 Task: Create a due date automation trigger when advanced on, on the monday of the week before a card is due add checklist without checklist at 11:00 AM.
Action: Mouse moved to (1133, 87)
Screenshot: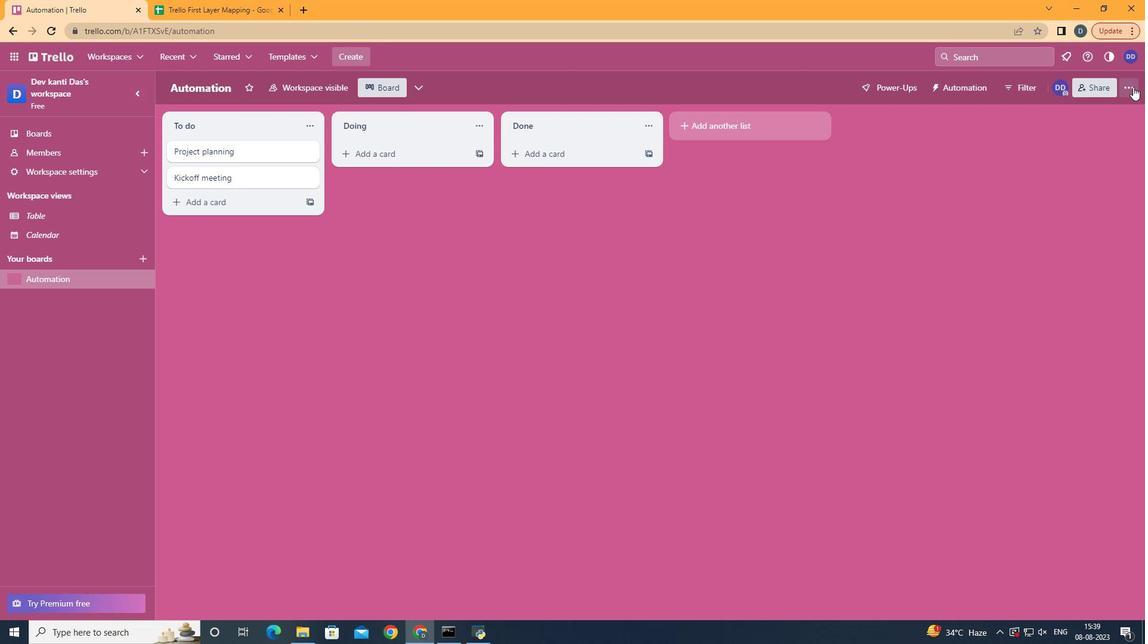 
Action: Mouse pressed left at (1133, 87)
Screenshot: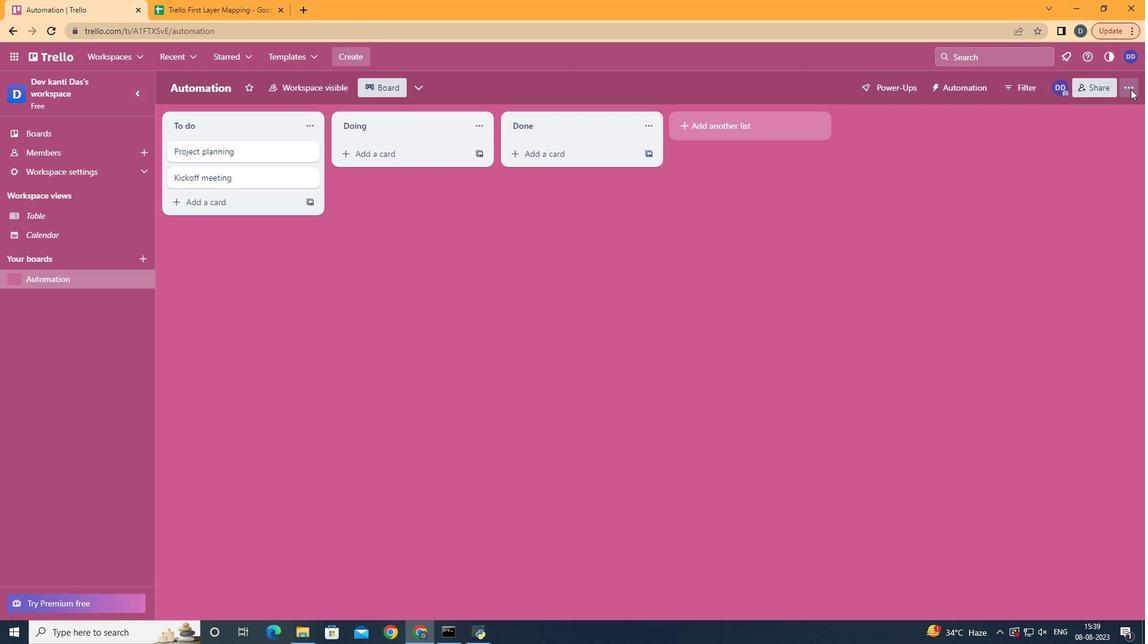 
Action: Mouse moved to (1044, 257)
Screenshot: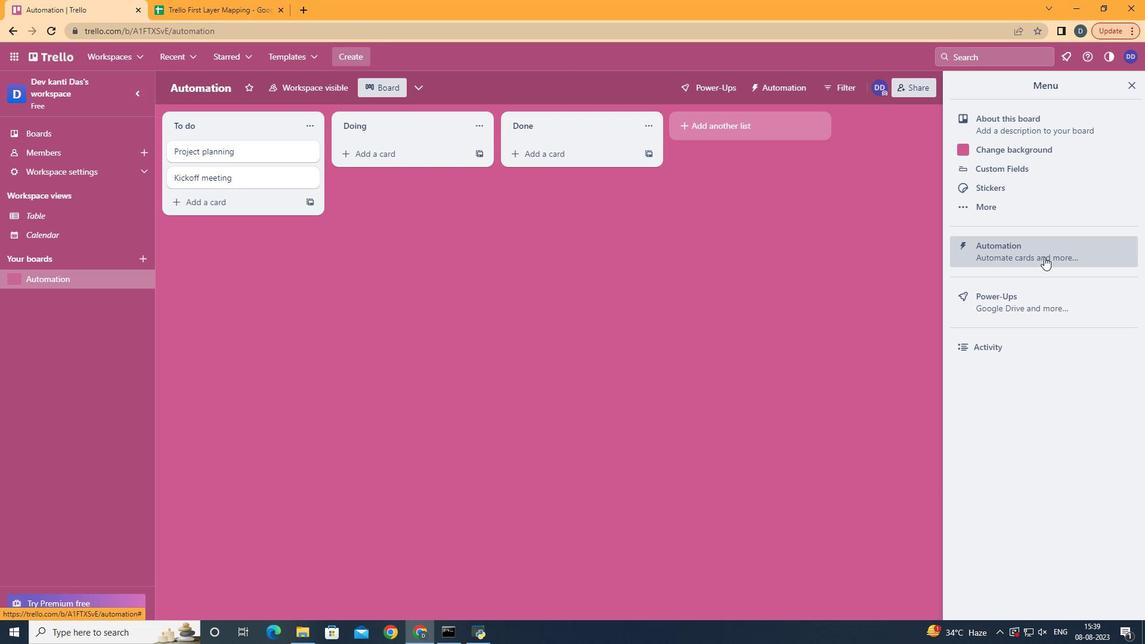 
Action: Mouse pressed left at (1044, 257)
Screenshot: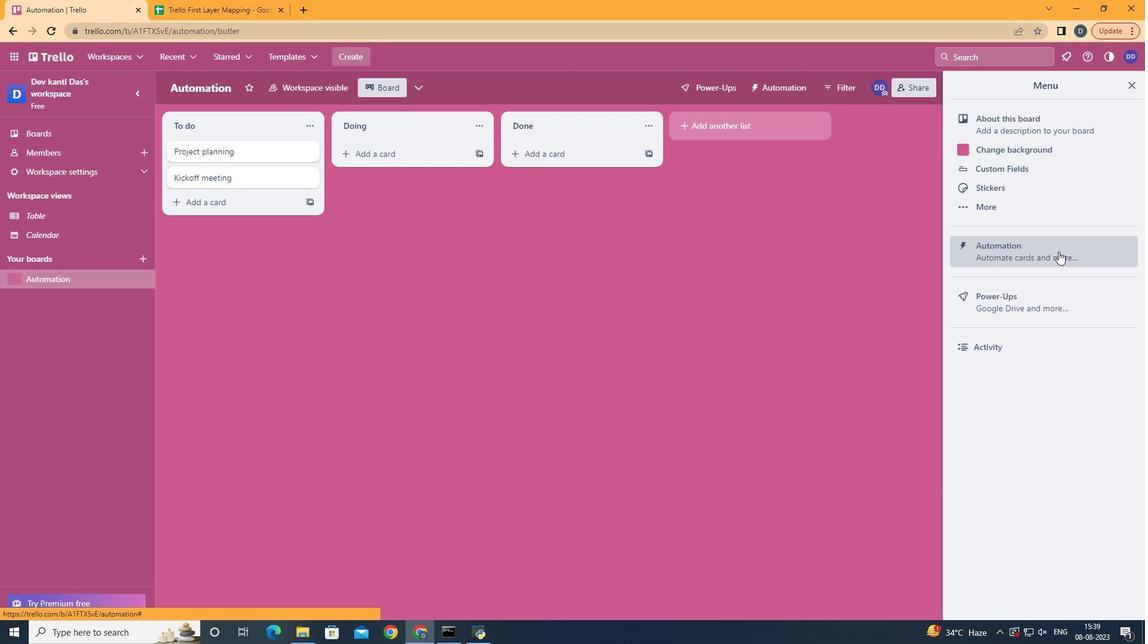 
Action: Mouse moved to (210, 242)
Screenshot: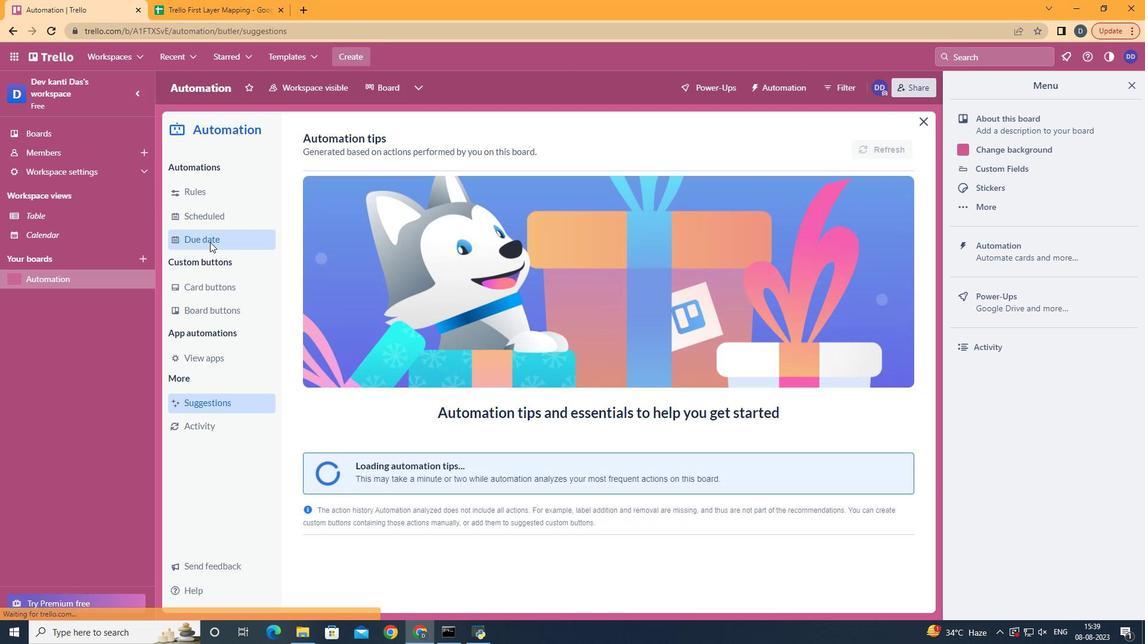 
Action: Mouse pressed left at (210, 242)
Screenshot: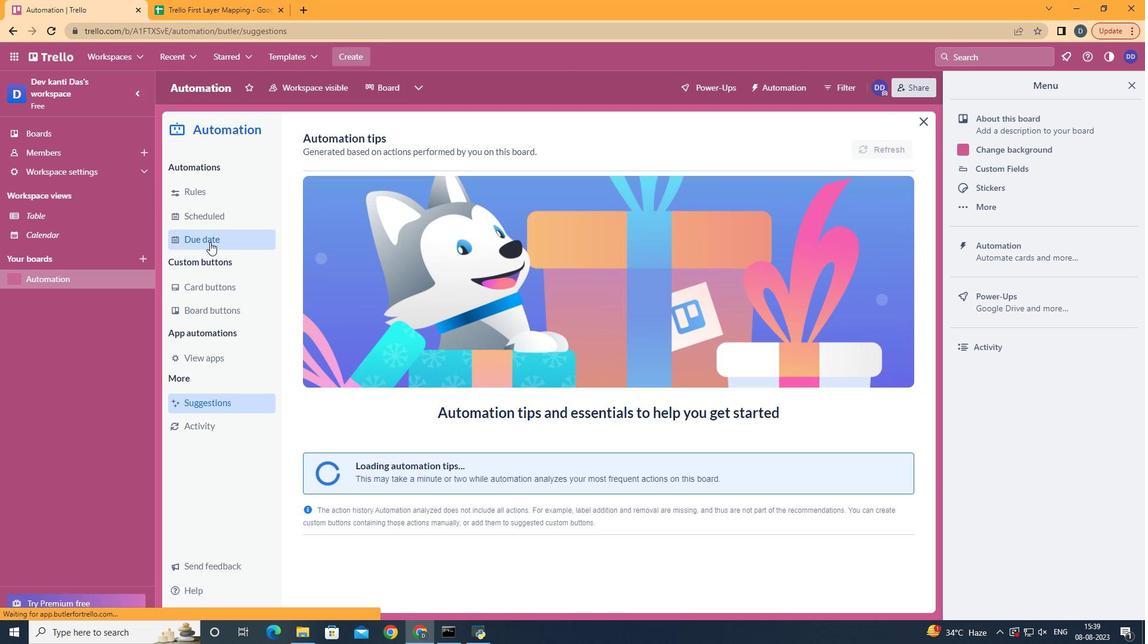 
Action: Mouse moved to (831, 145)
Screenshot: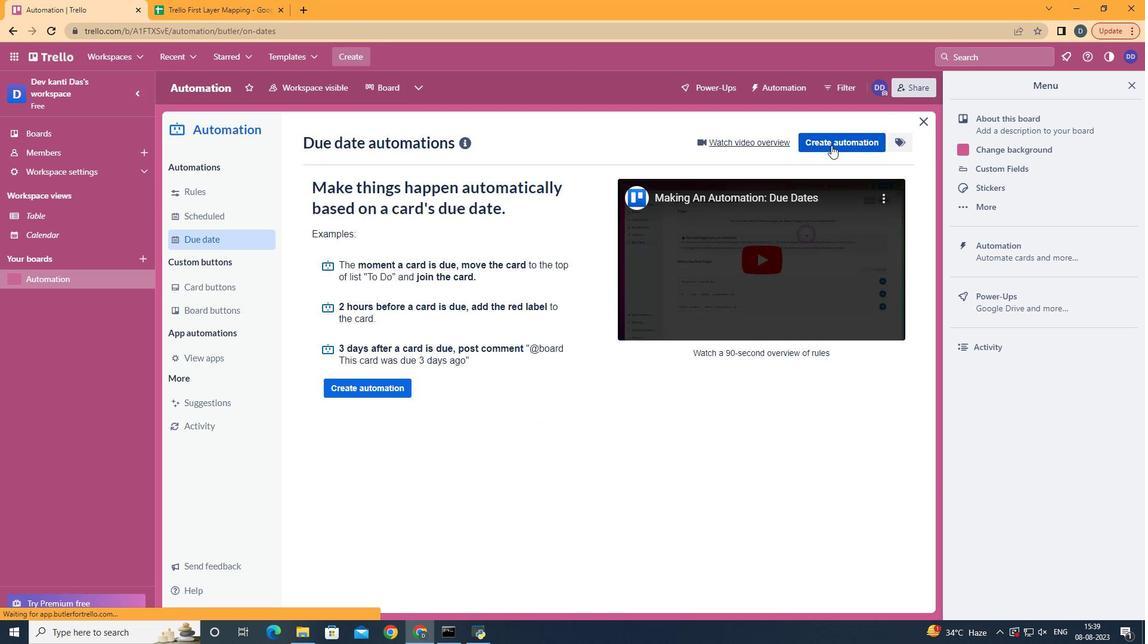 
Action: Mouse pressed left at (831, 145)
Screenshot: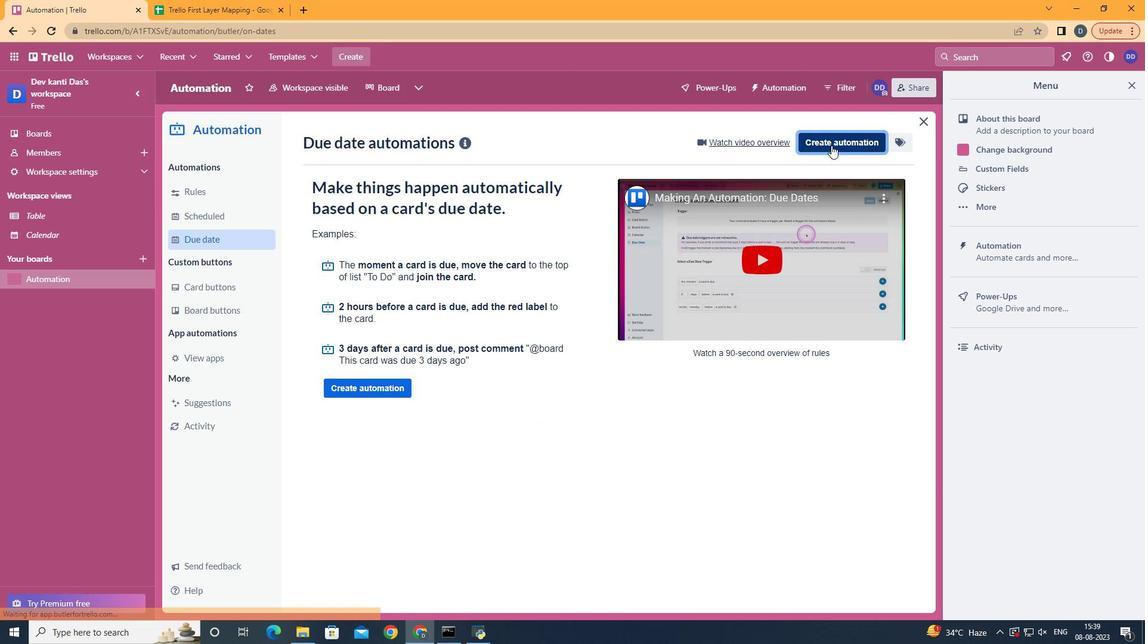 
Action: Mouse moved to (622, 259)
Screenshot: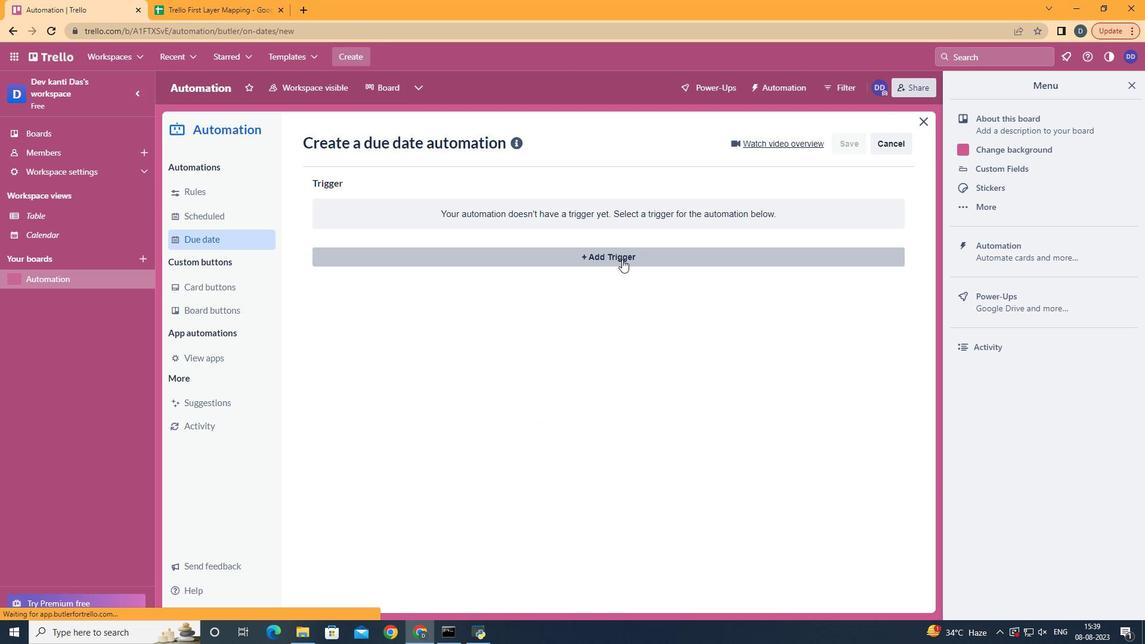 
Action: Mouse pressed left at (622, 259)
Screenshot: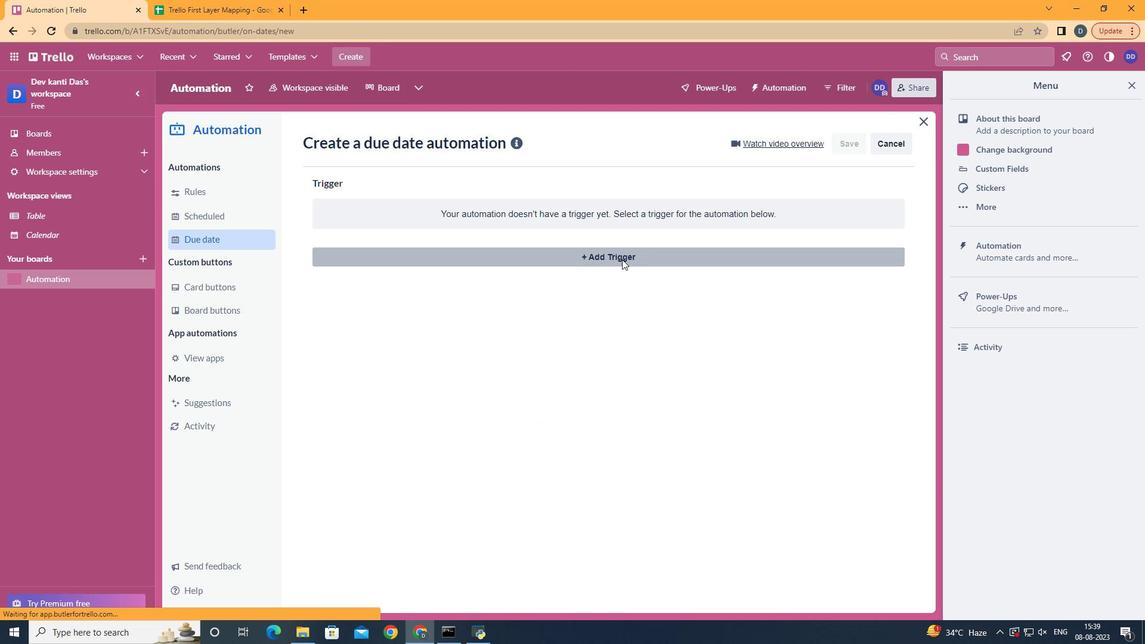 
Action: Mouse moved to (422, 570)
Screenshot: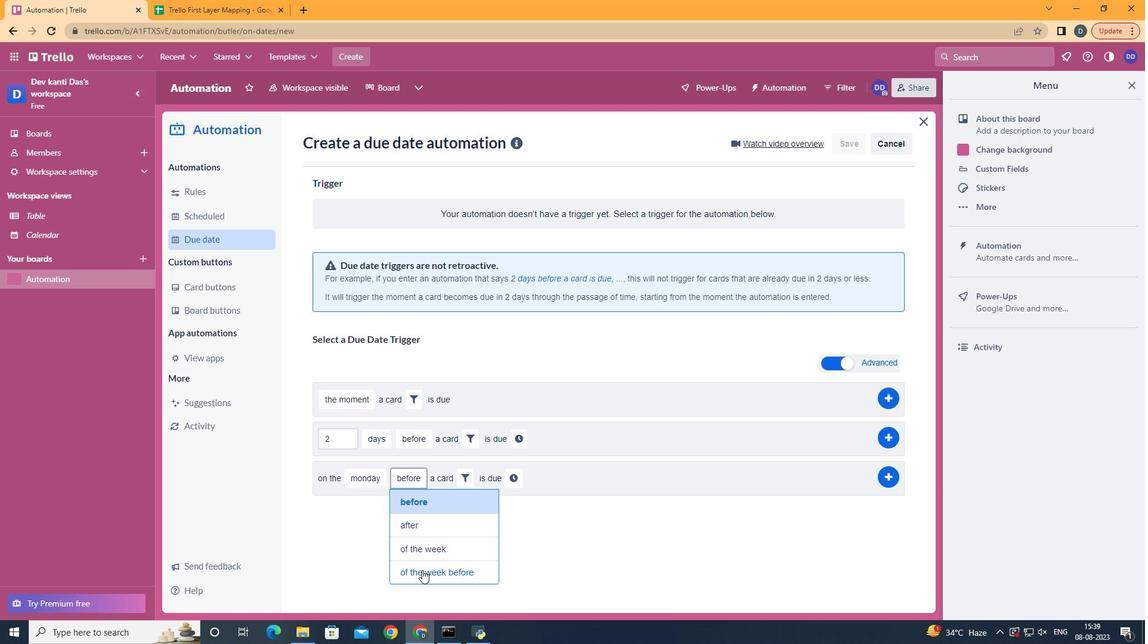 
Action: Mouse pressed left at (422, 570)
Screenshot: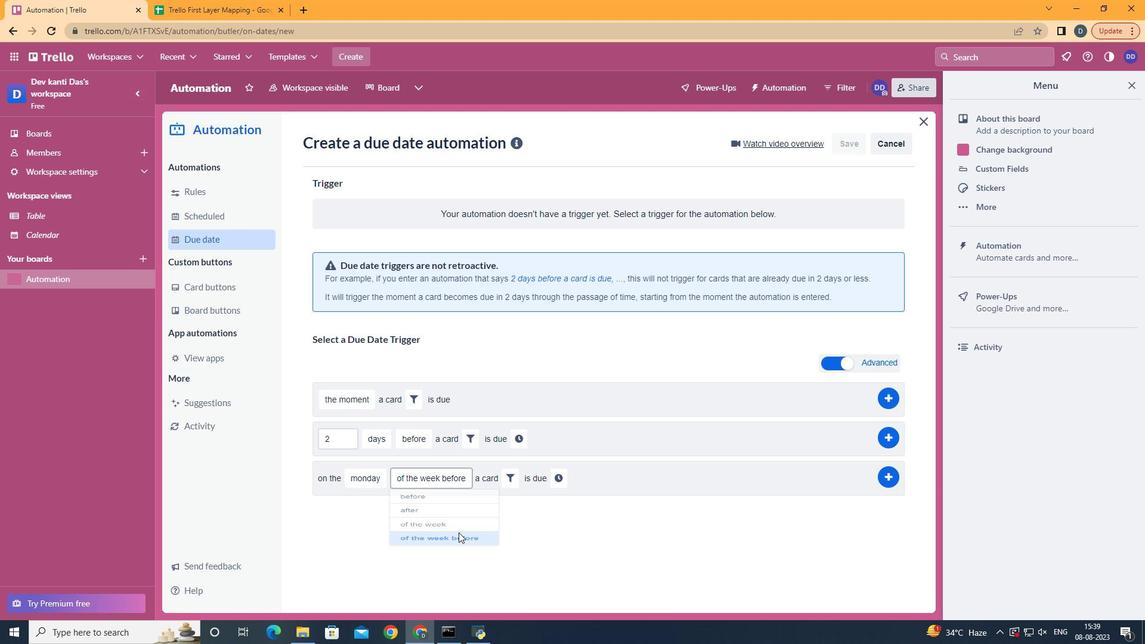 
Action: Mouse moved to (504, 484)
Screenshot: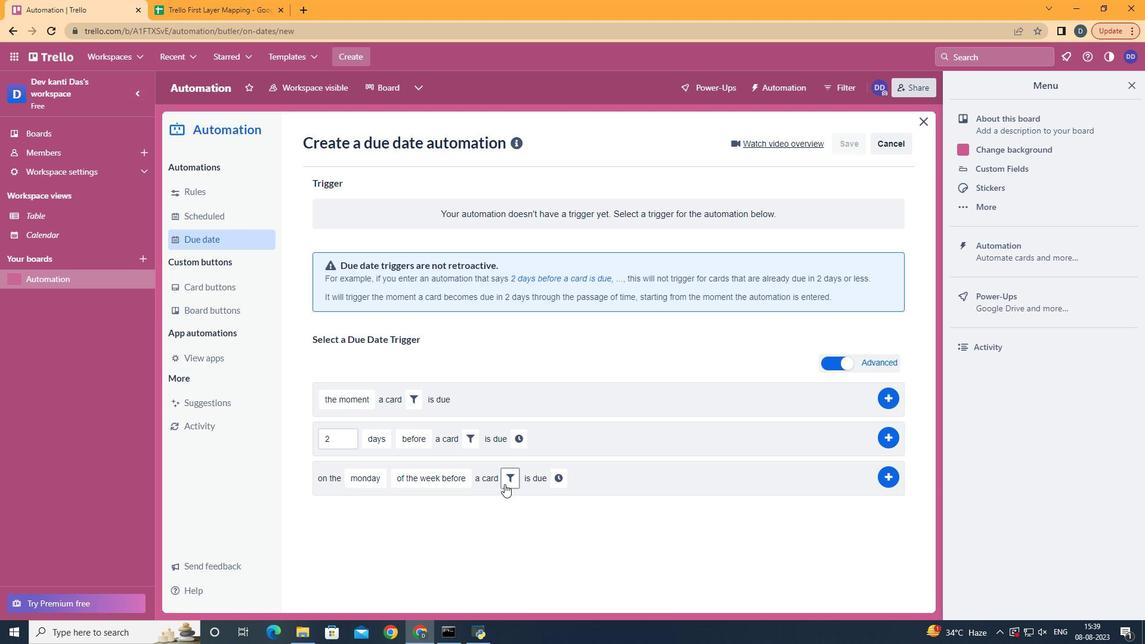 
Action: Mouse pressed left at (504, 484)
Screenshot: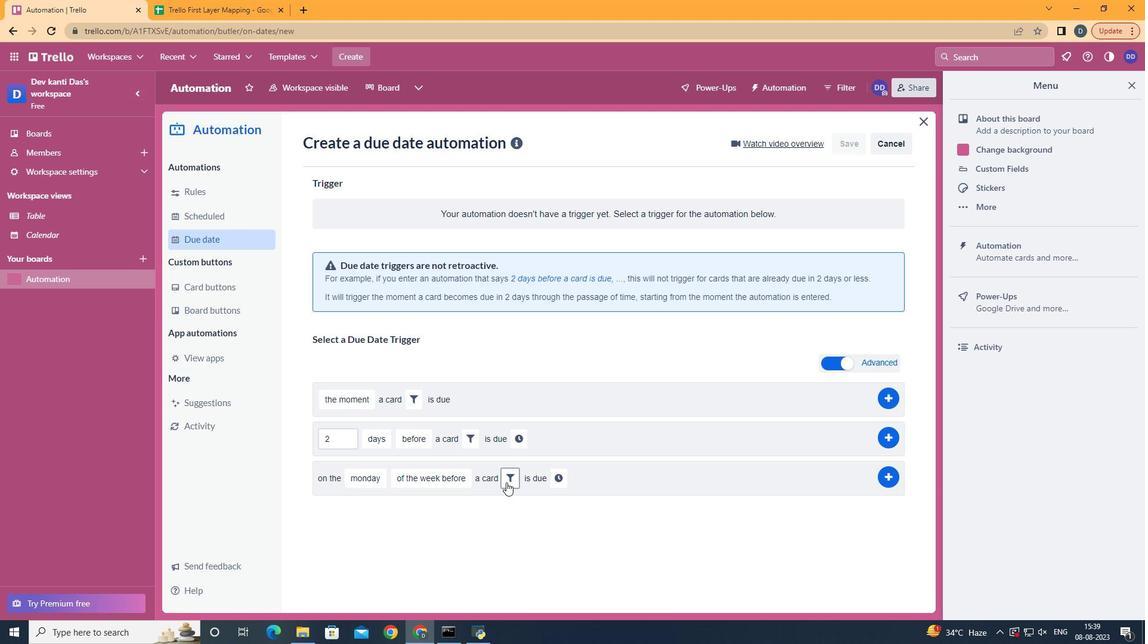 
Action: Mouse moved to (625, 519)
Screenshot: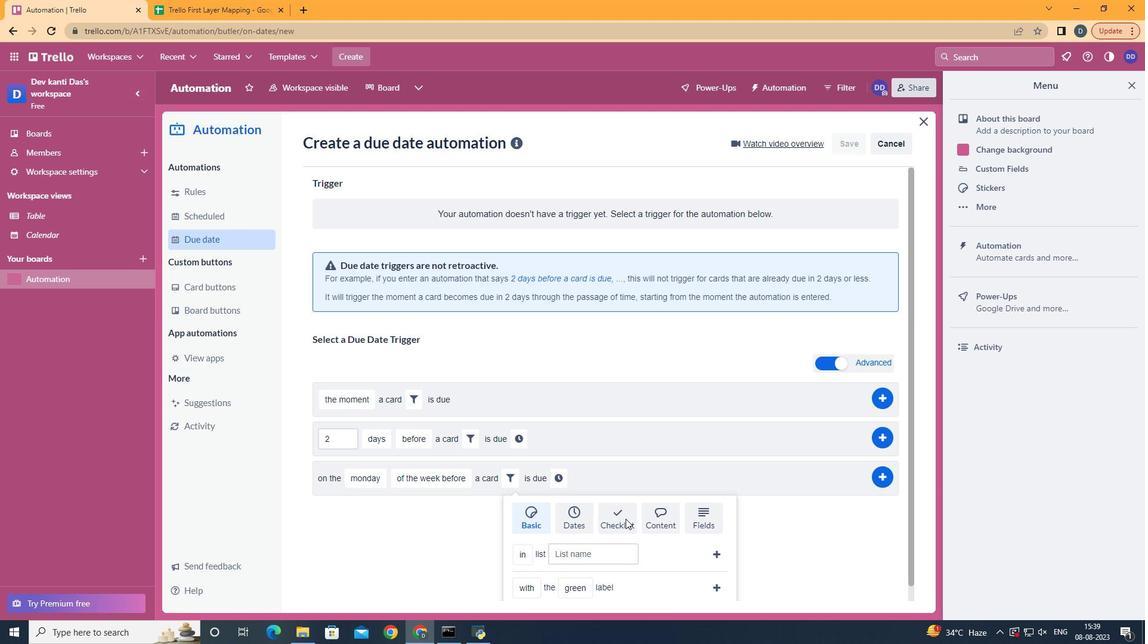 
Action: Mouse pressed left at (625, 519)
Screenshot: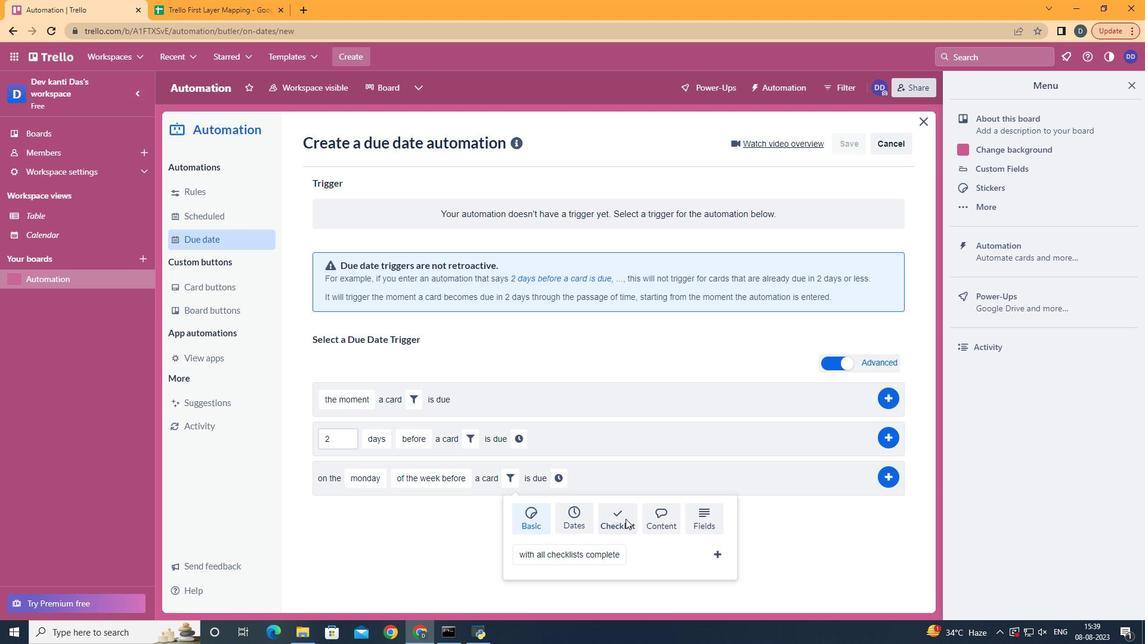 
Action: Mouse moved to (594, 535)
Screenshot: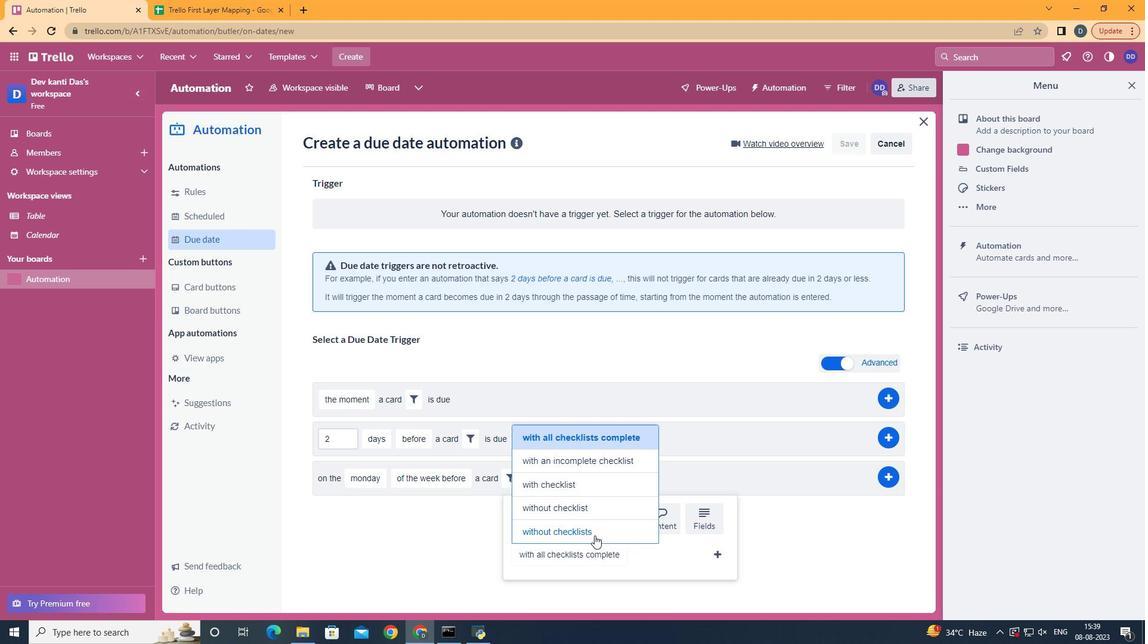 
Action: Mouse pressed left at (594, 535)
Screenshot: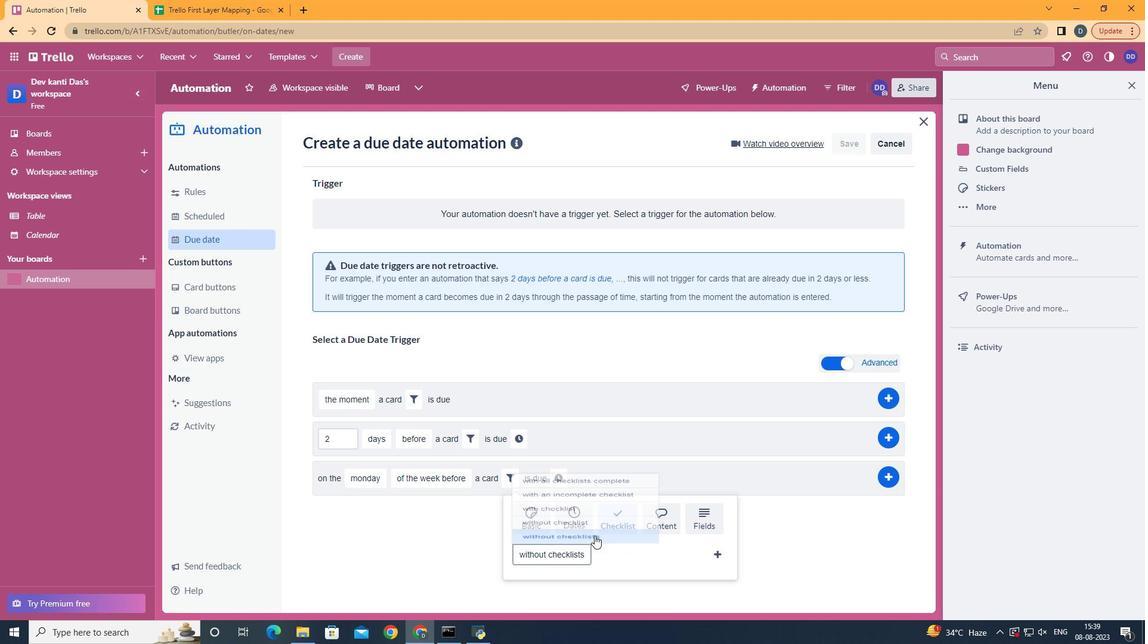 
Action: Mouse moved to (712, 551)
Screenshot: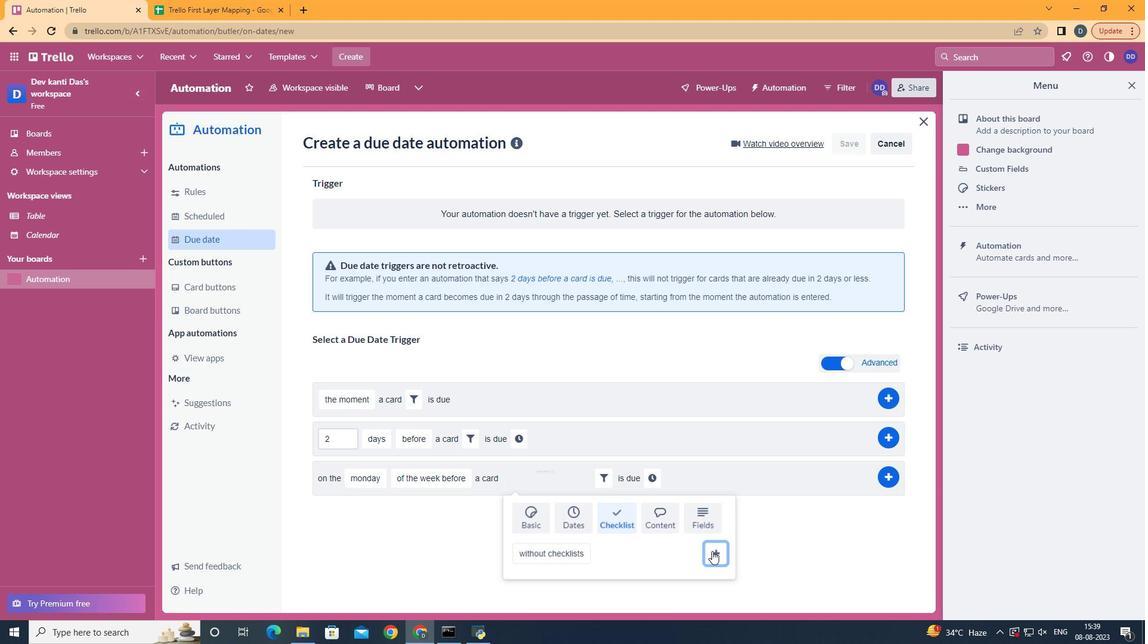 
Action: Mouse pressed left at (712, 551)
Screenshot: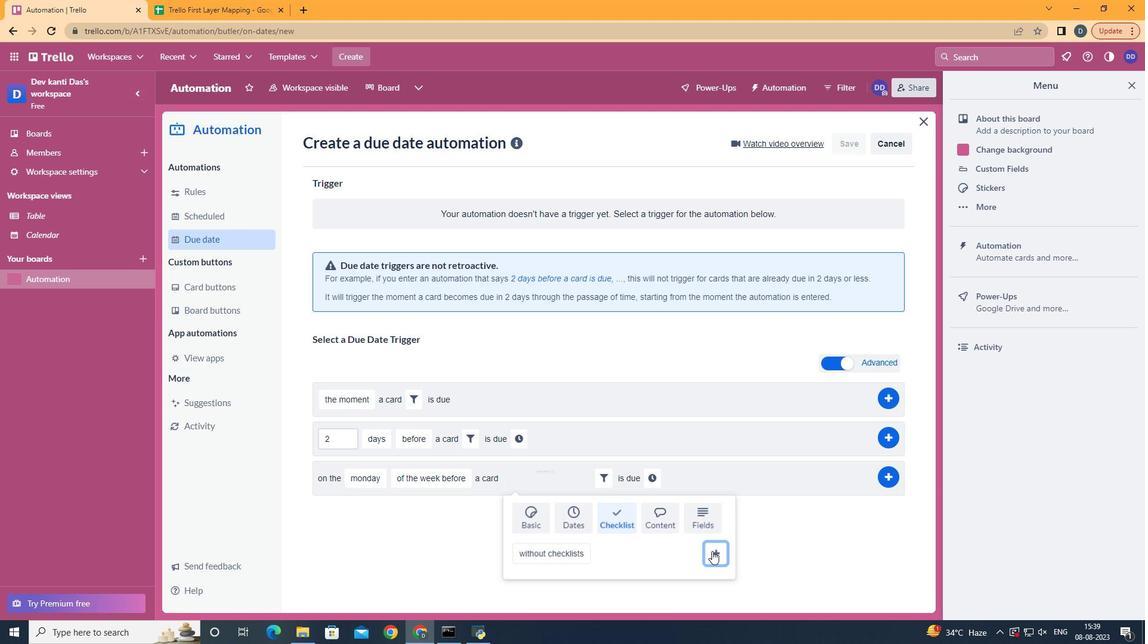 
Action: Mouse moved to (657, 479)
Screenshot: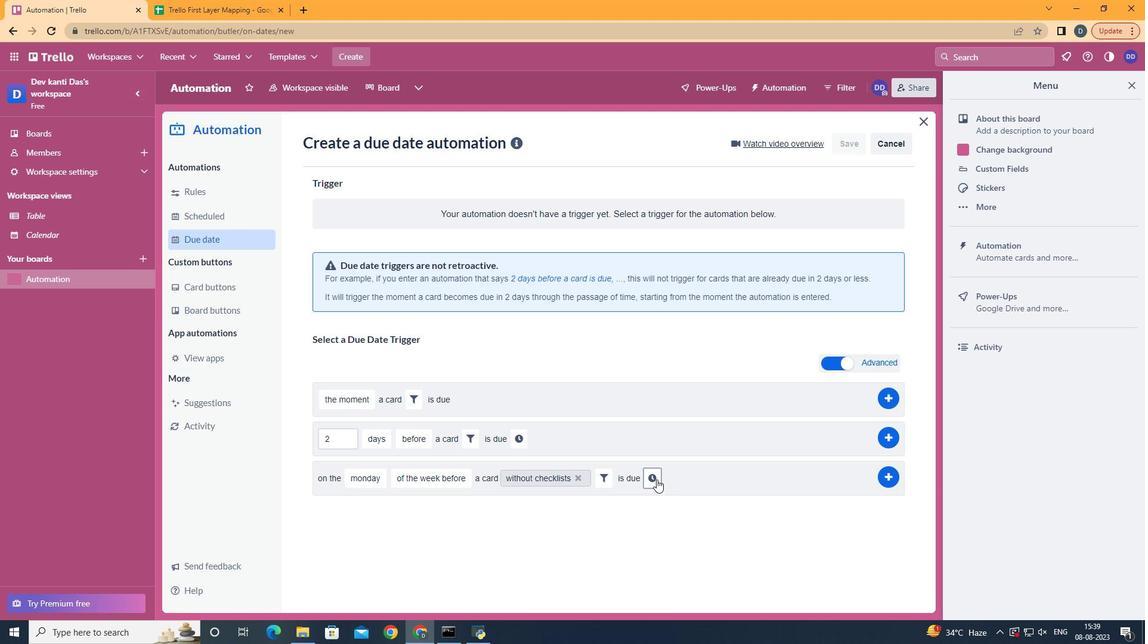 
Action: Mouse pressed left at (657, 479)
Screenshot: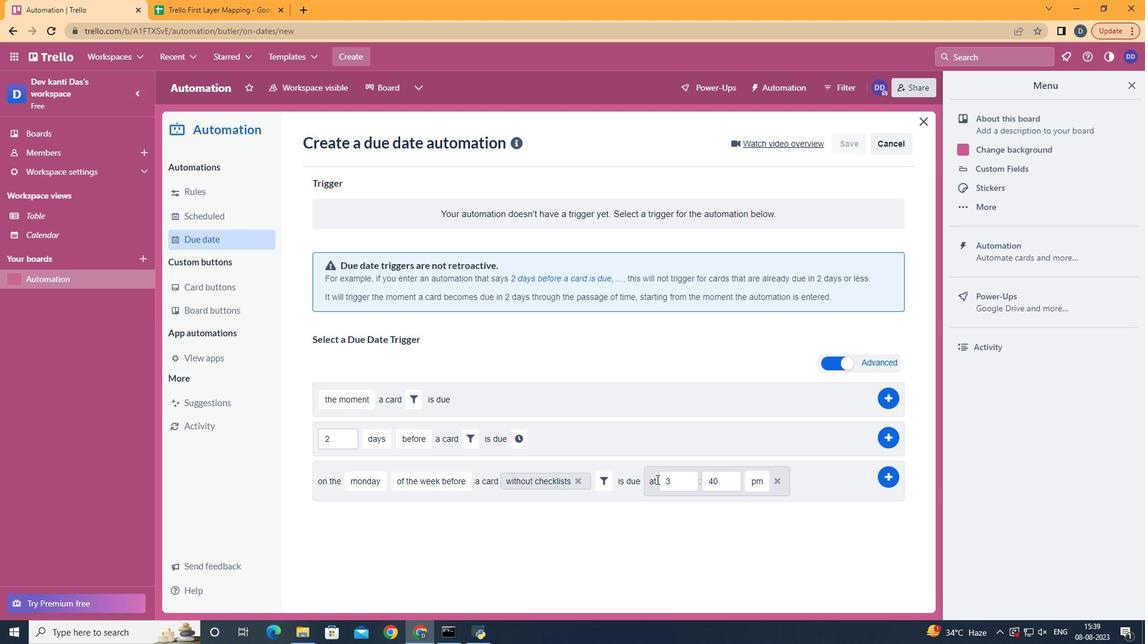 
Action: Mouse moved to (692, 478)
Screenshot: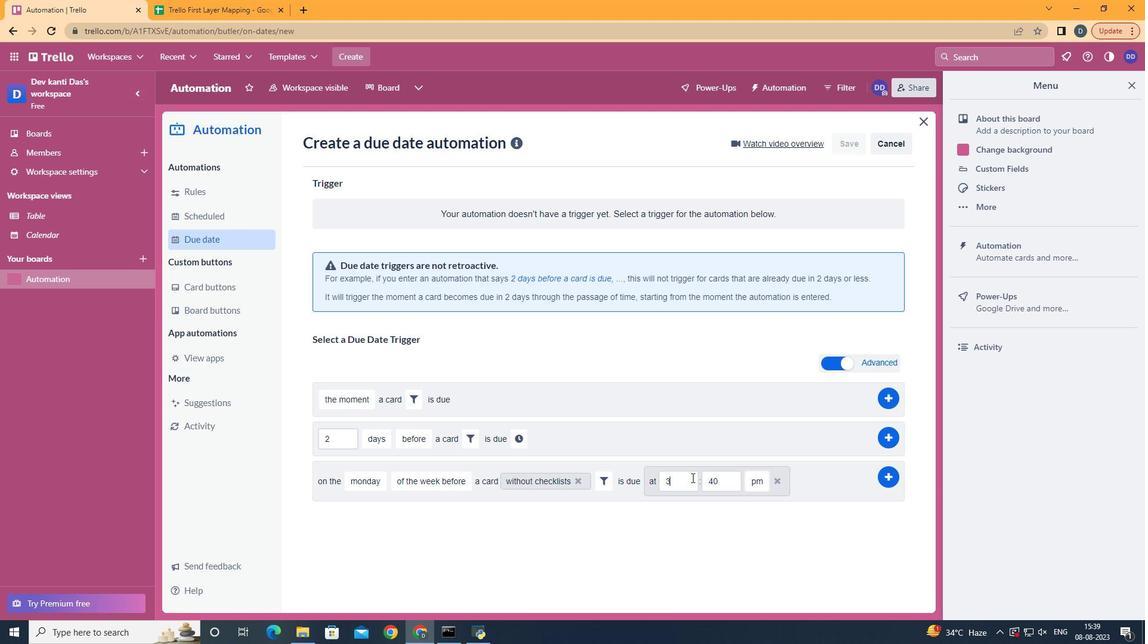 
Action: Mouse pressed left at (692, 478)
Screenshot: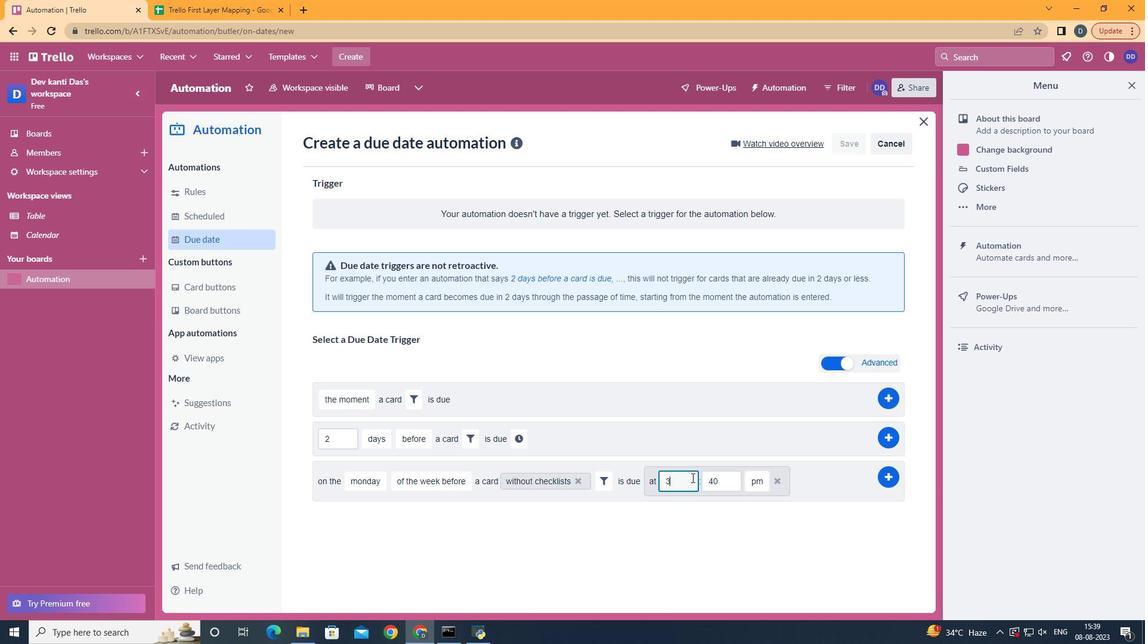 
Action: Key pressed <Key.backspace>11
Screenshot: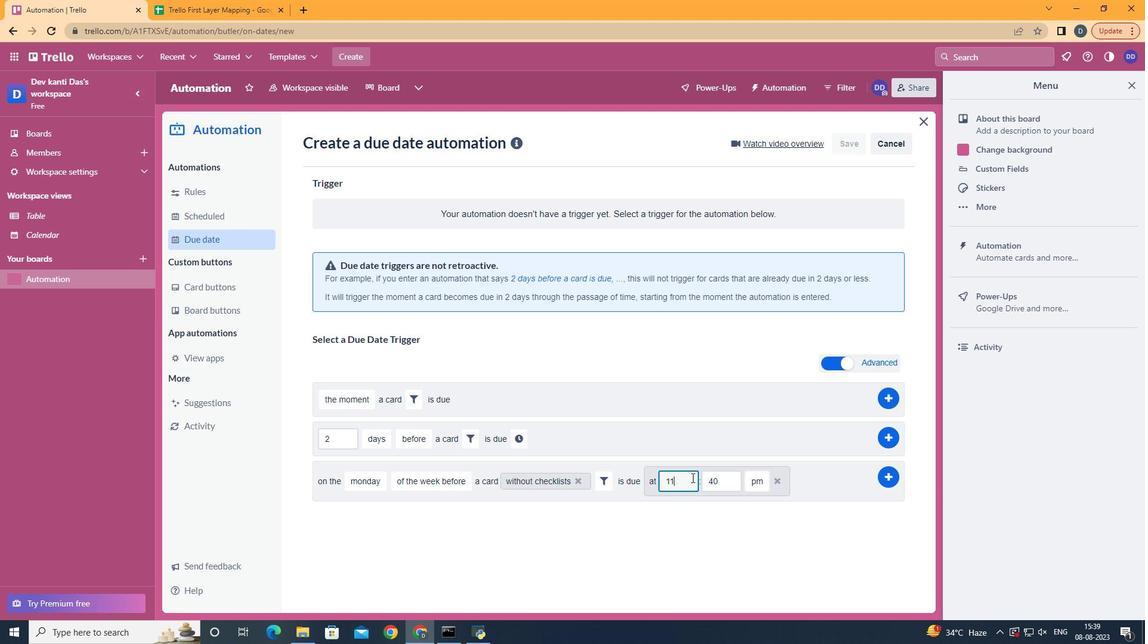 
Action: Mouse moved to (722, 478)
Screenshot: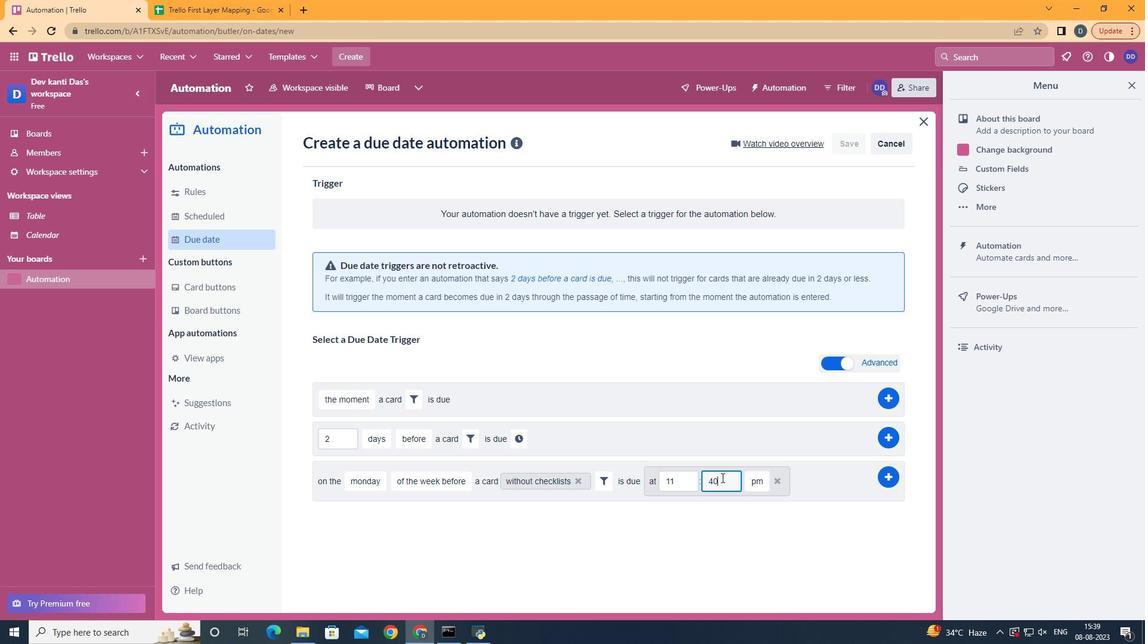 
Action: Mouse pressed left at (722, 478)
Screenshot: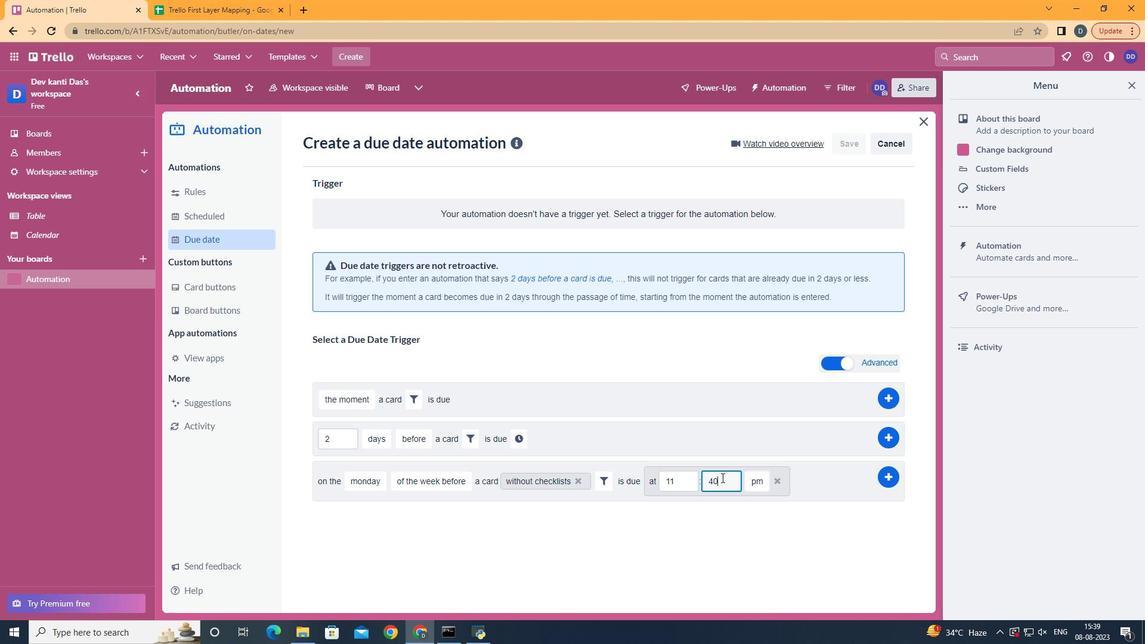 
Action: Key pressed <Key.backspace><Key.backspace>00
Screenshot: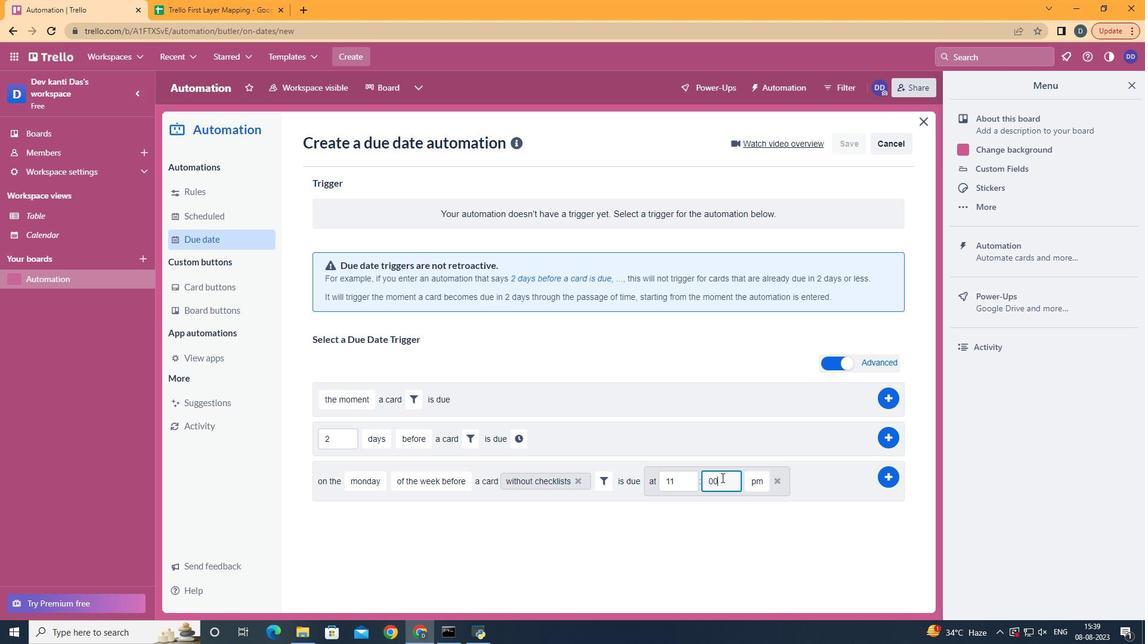 
Action: Mouse moved to (762, 506)
Screenshot: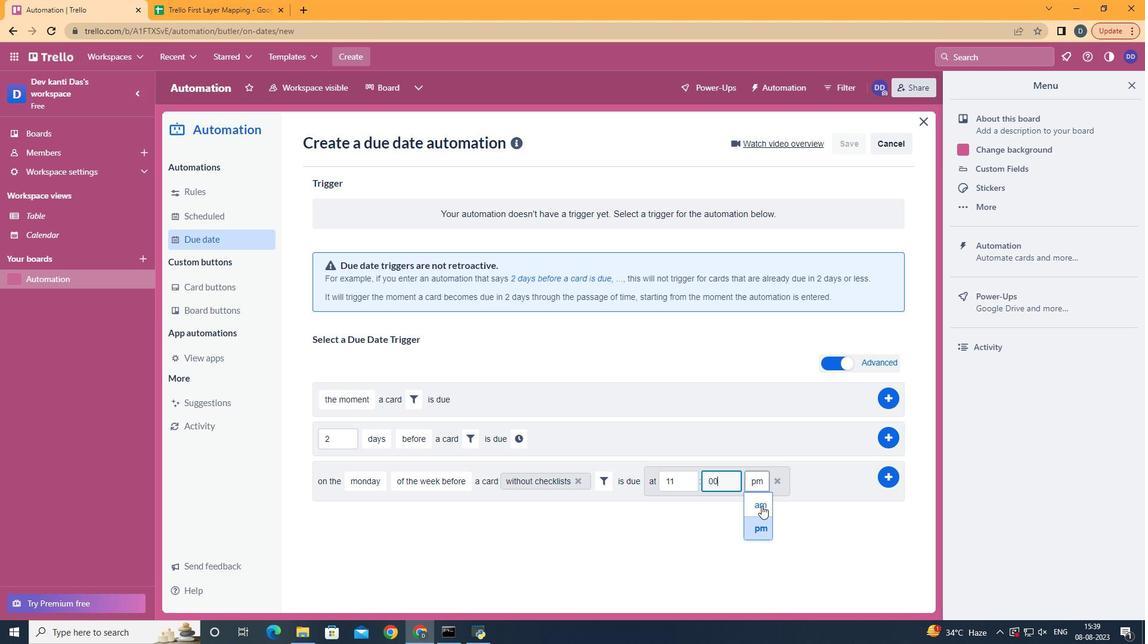 
Action: Mouse pressed left at (762, 506)
Screenshot: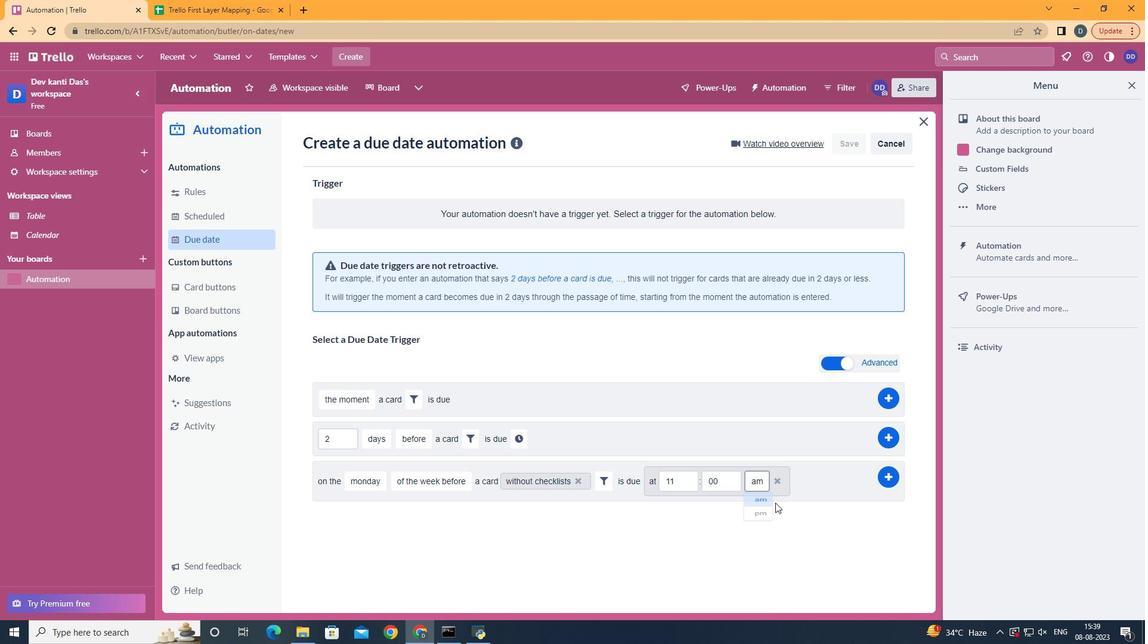 
Action: Mouse moved to (889, 476)
Screenshot: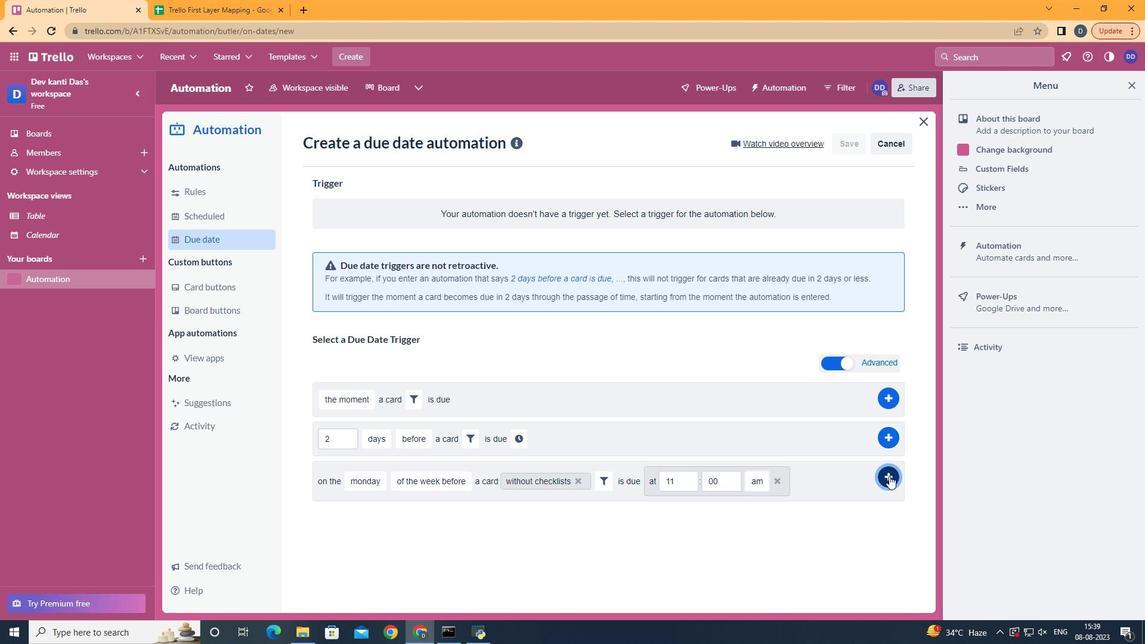 
Action: Mouse pressed left at (889, 476)
Screenshot: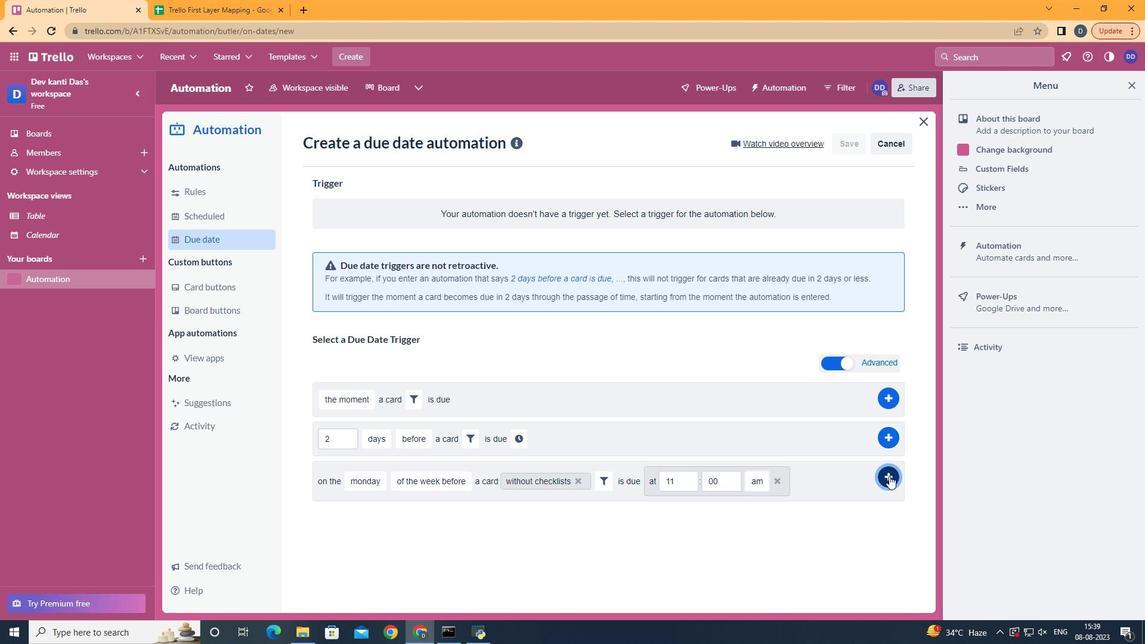 
Action: Mouse moved to (800, 244)
Screenshot: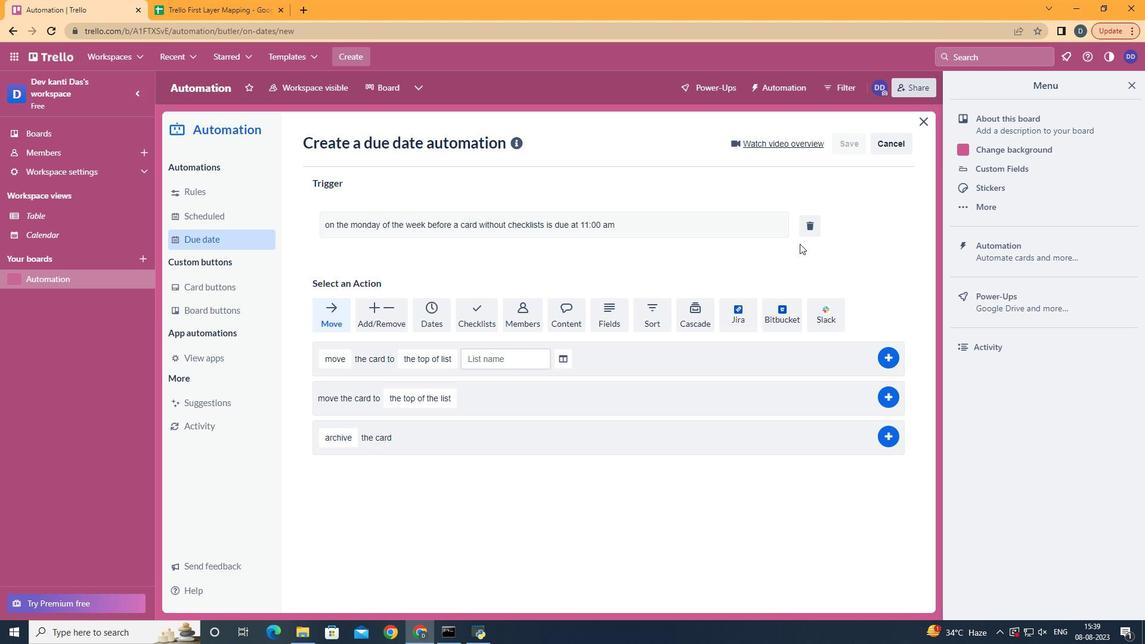 
